 Task: Look for products in the category "Drink Mixes" from the brand "Store Brand".
Action: Mouse pressed left at (21, 104)
Screenshot: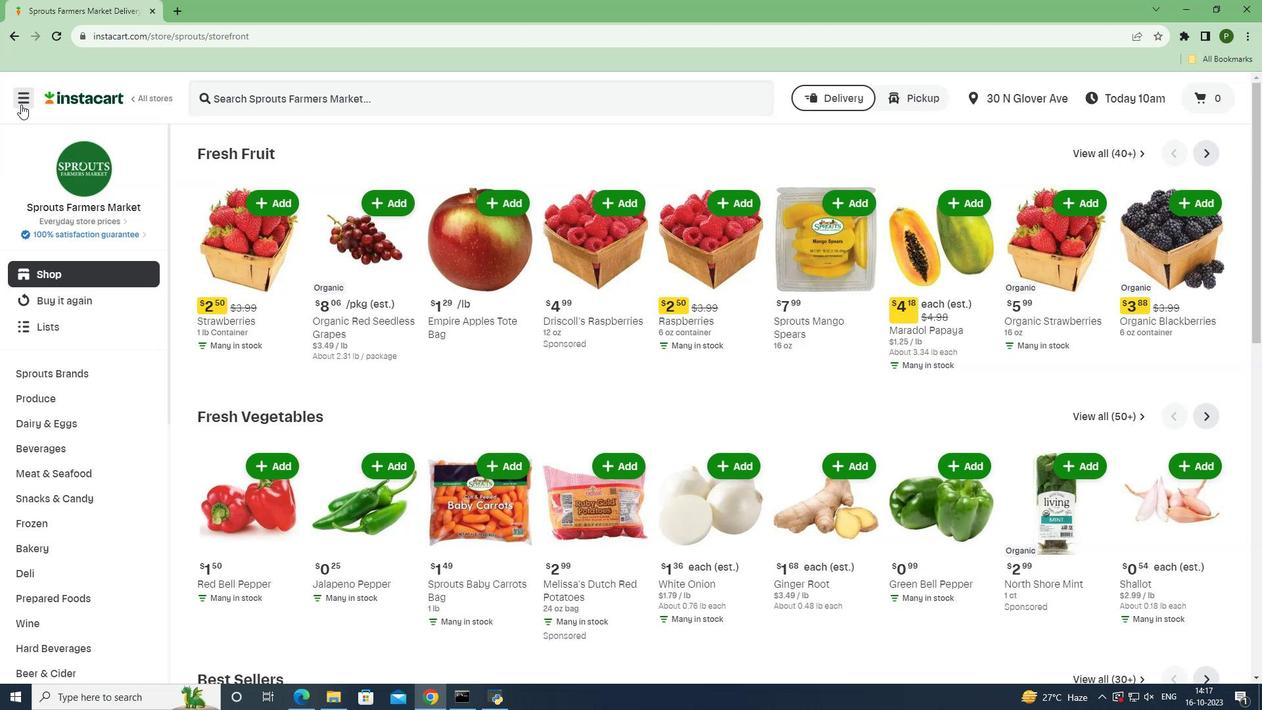 
Action: Mouse moved to (59, 350)
Screenshot: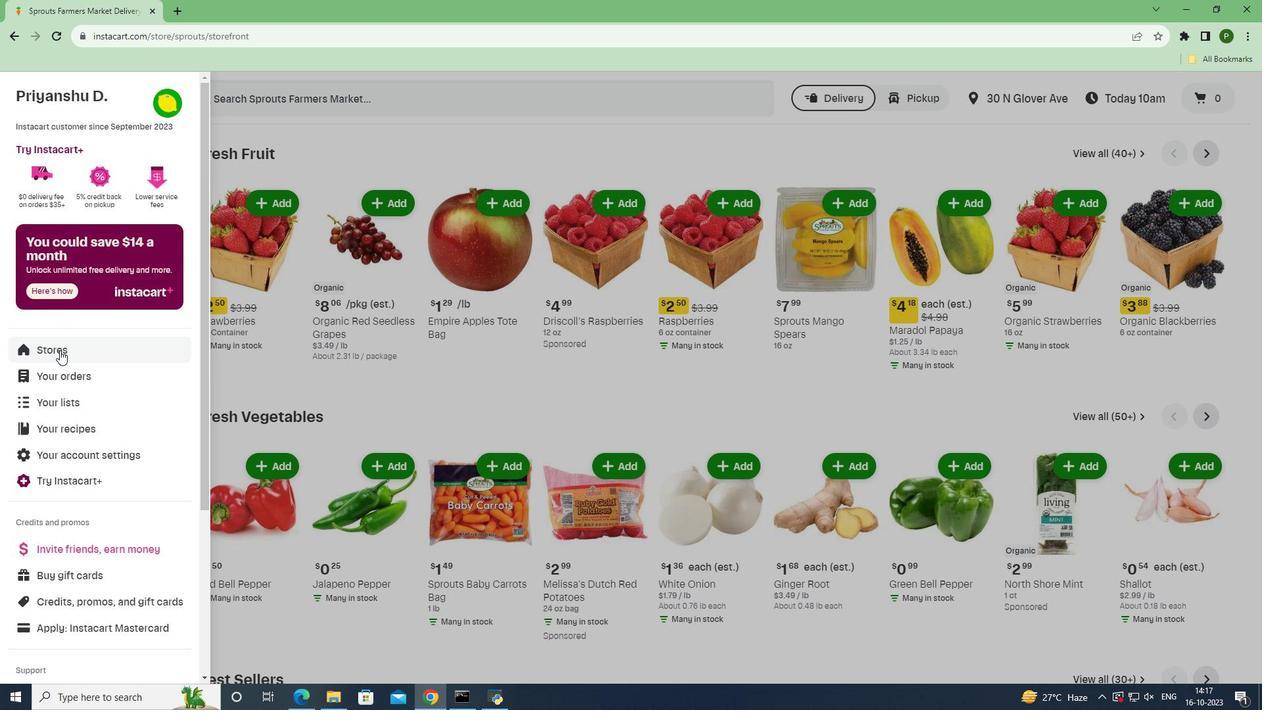 
Action: Mouse pressed left at (59, 350)
Screenshot: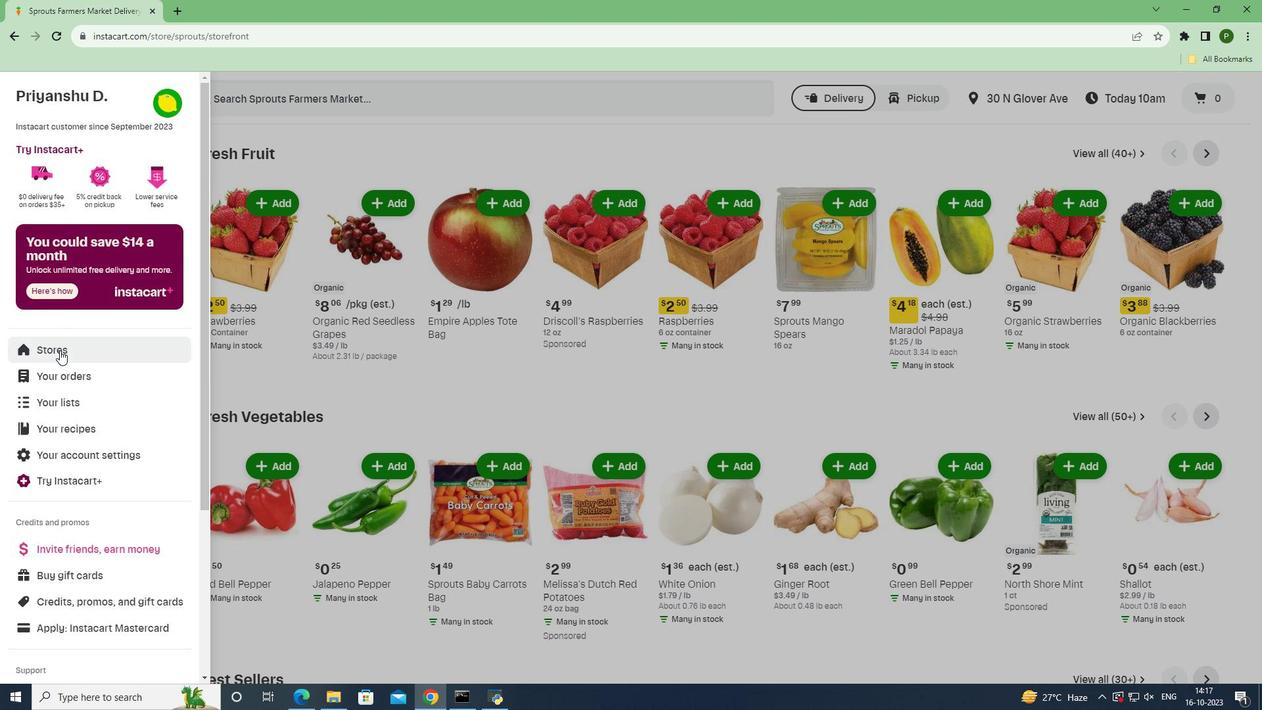 
Action: Mouse moved to (332, 147)
Screenshot: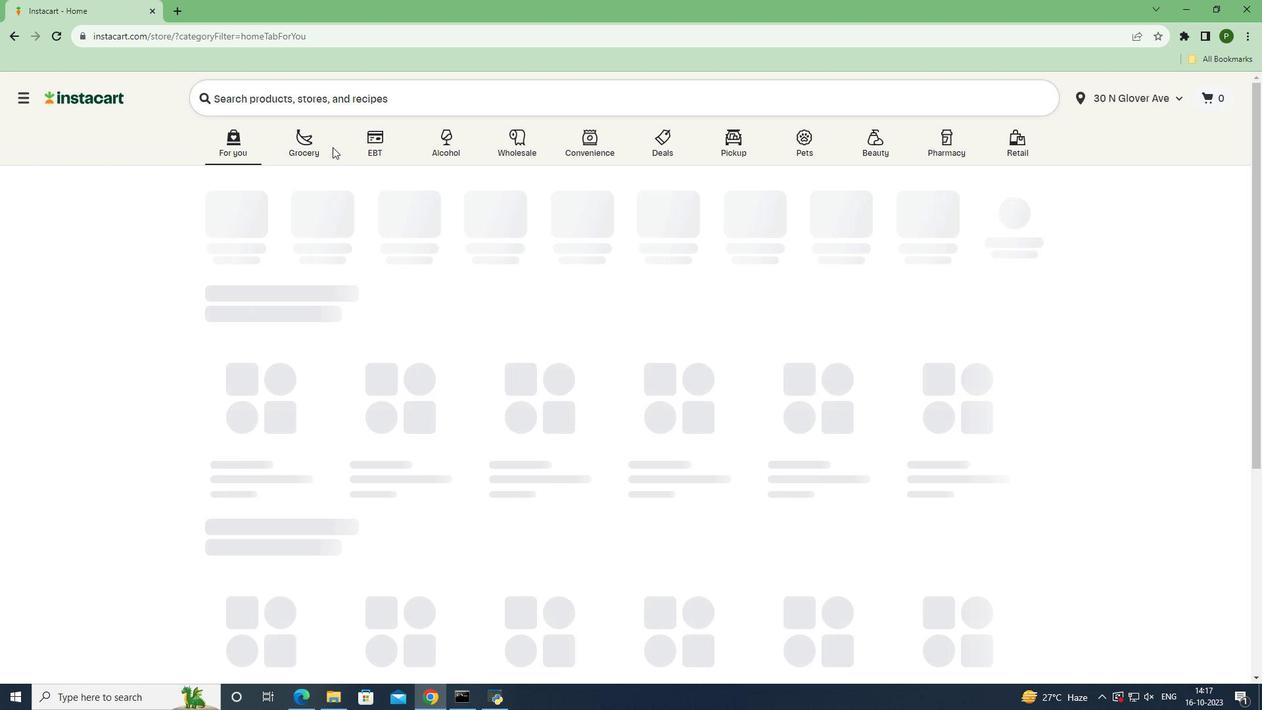 
Action: Mouse pressed left at (332, 147)
Screenshot: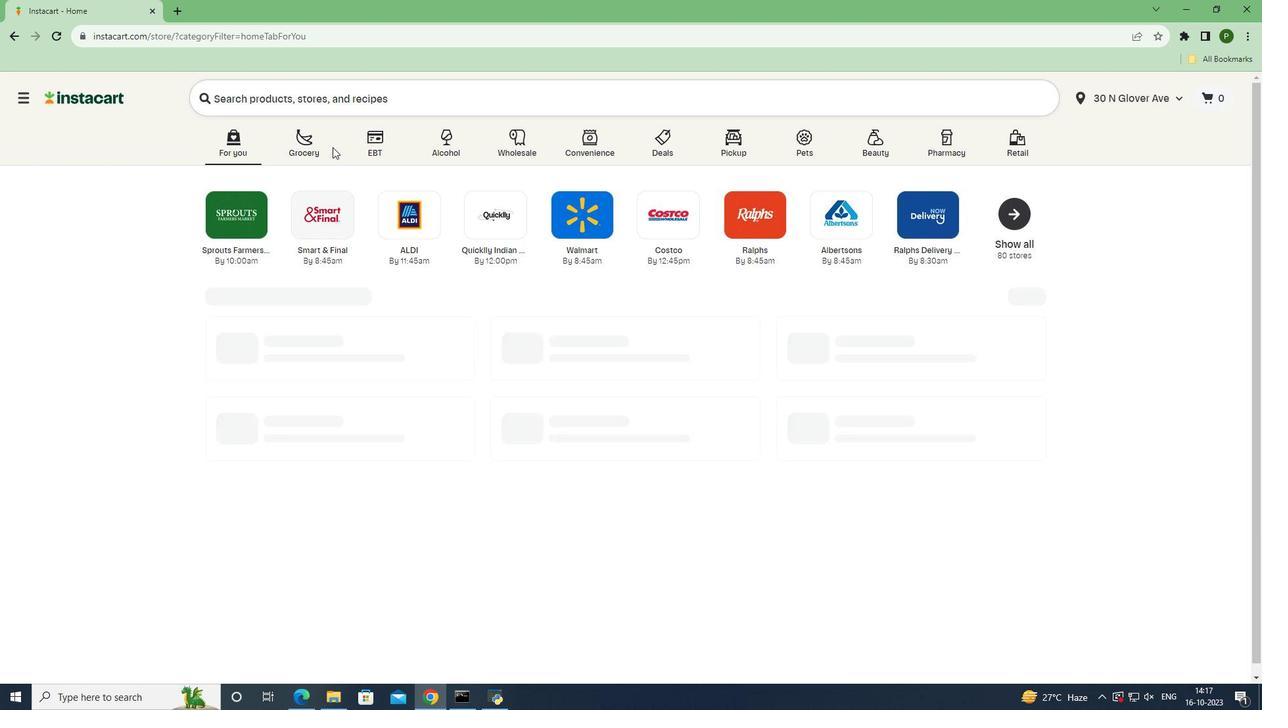 
Action: Mouse moved to (328, 147)
Screenshot: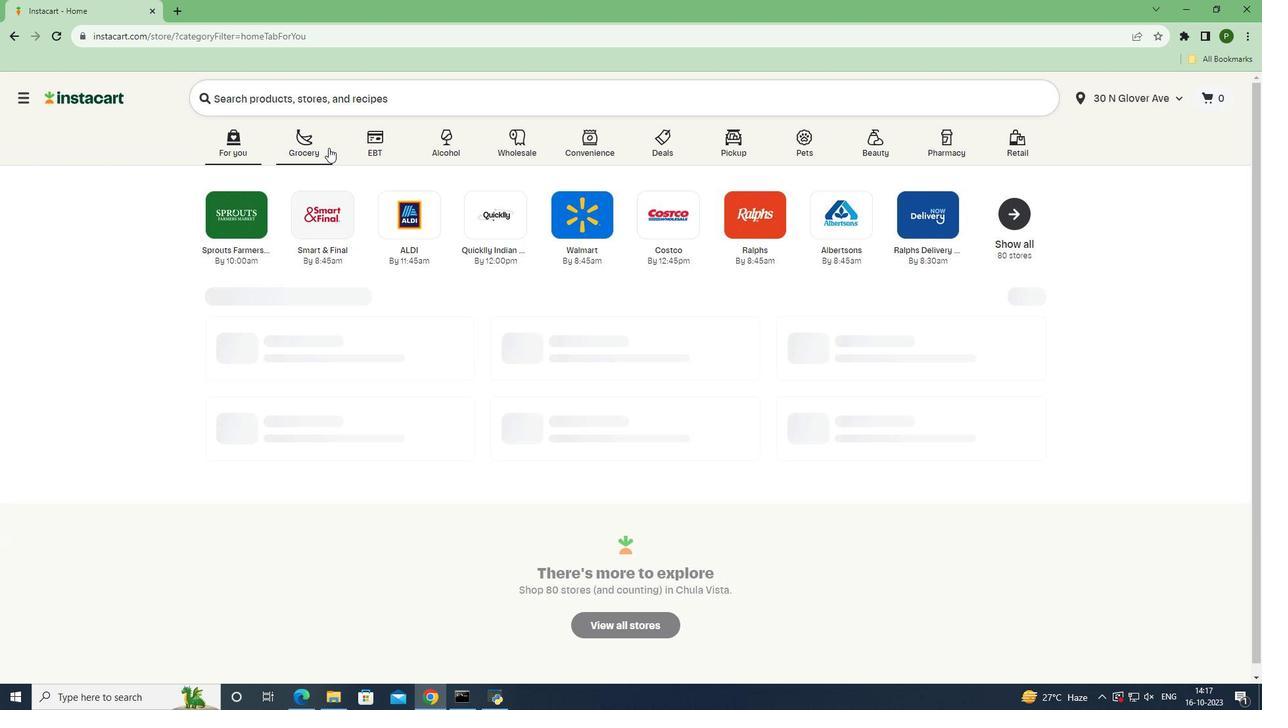 
Action: Mouse pressed left at (328, 147)
Screenshot: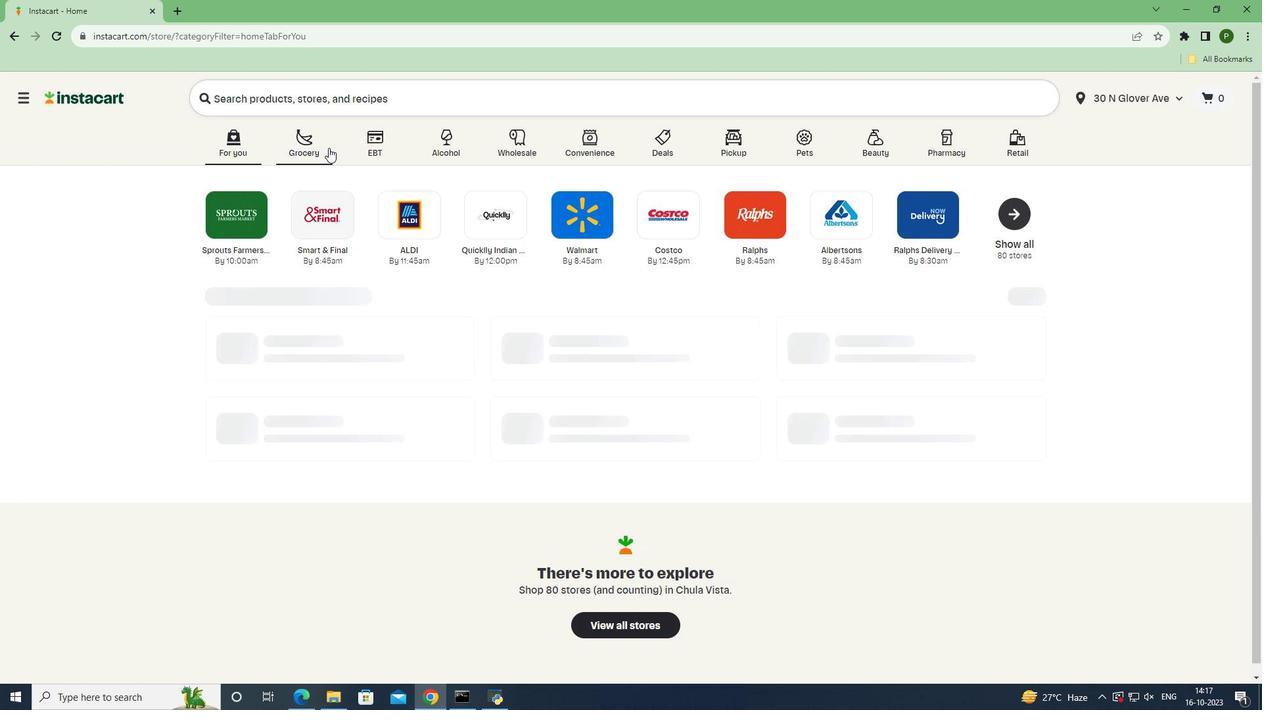 
Action: Mouse moved to (840, 296)
Screenshot: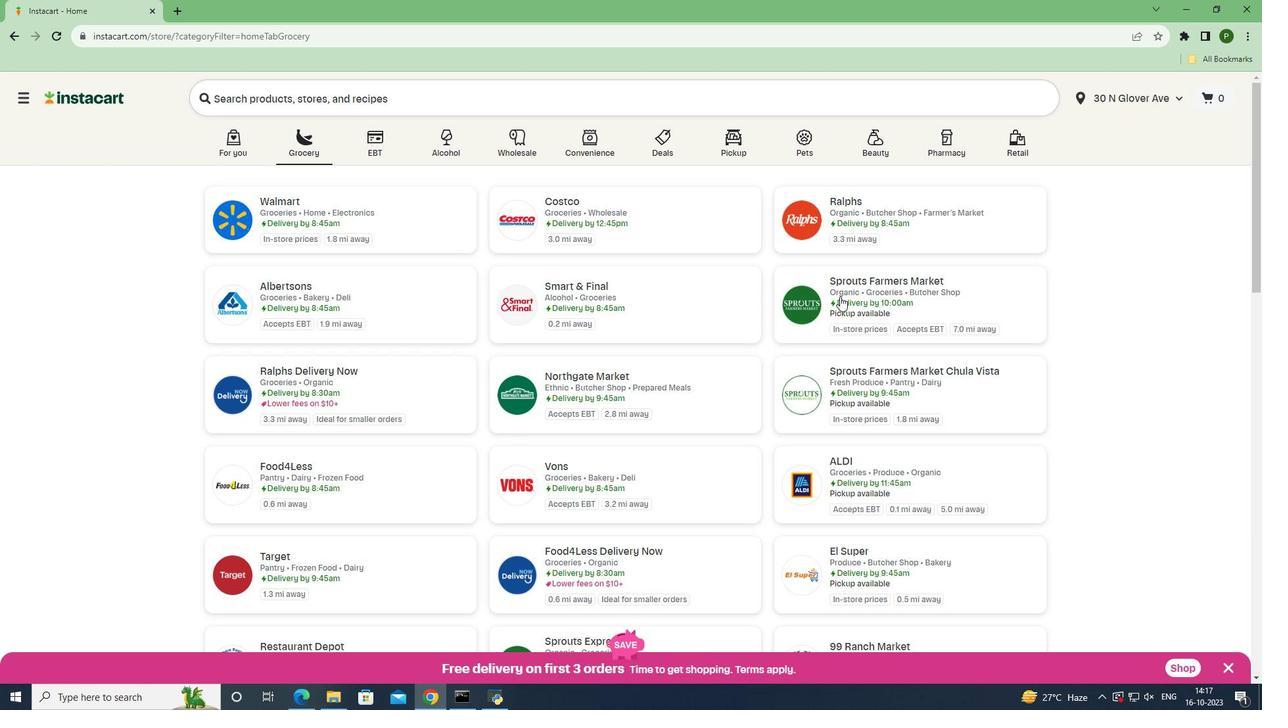 
Action: Mouse pressed left at (840, 296)
Screenshot: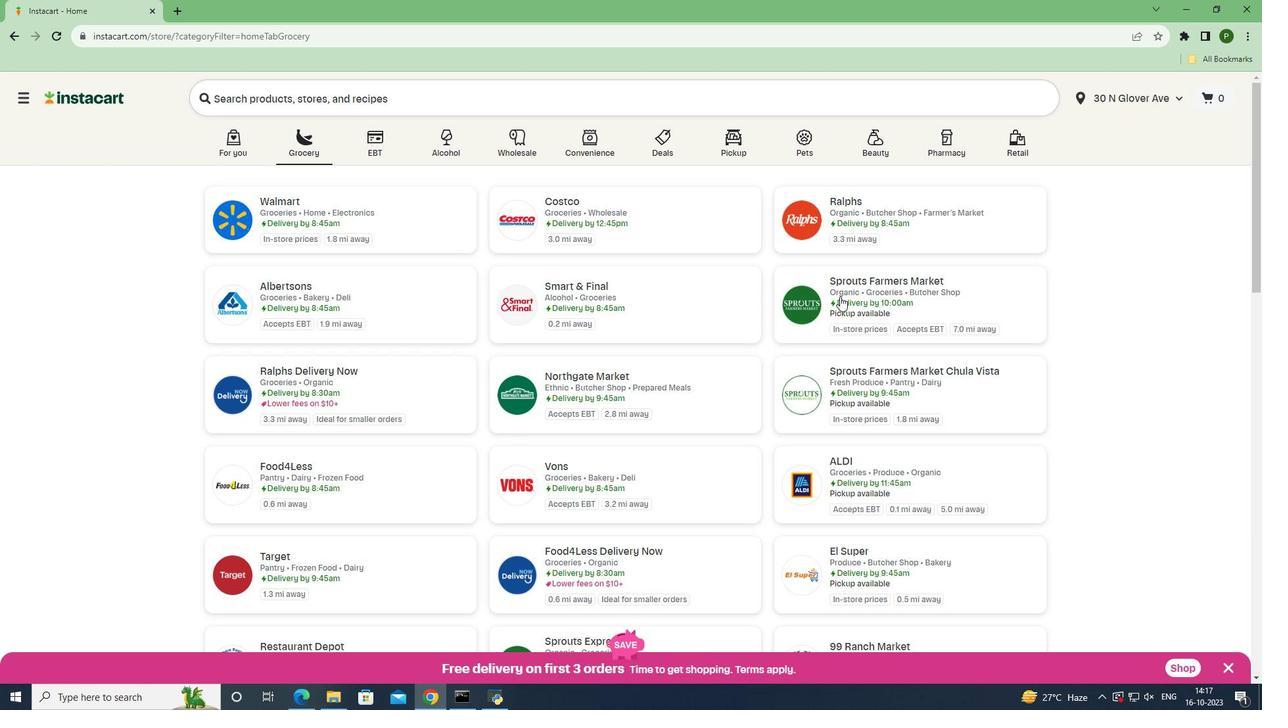 
Action: Mouse moved to (82, 442)
Screenshot: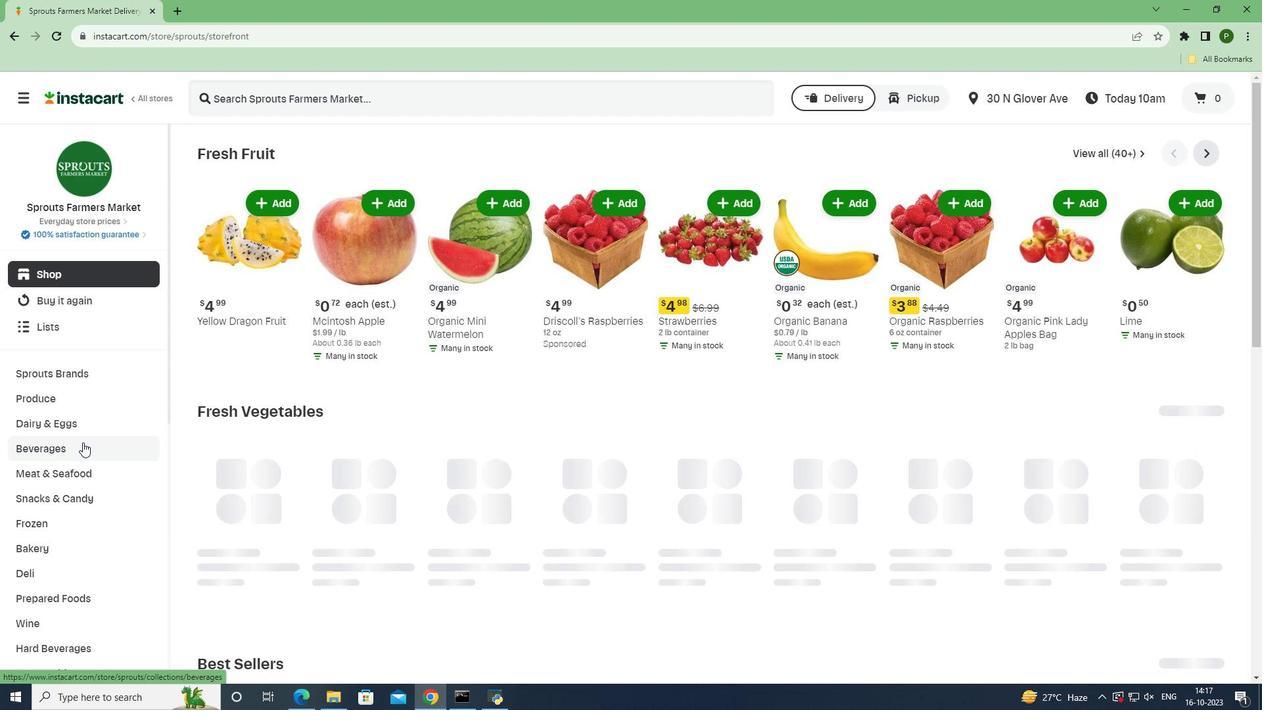 
Action: Mouse pressed left at (82, 442)
Screenshot: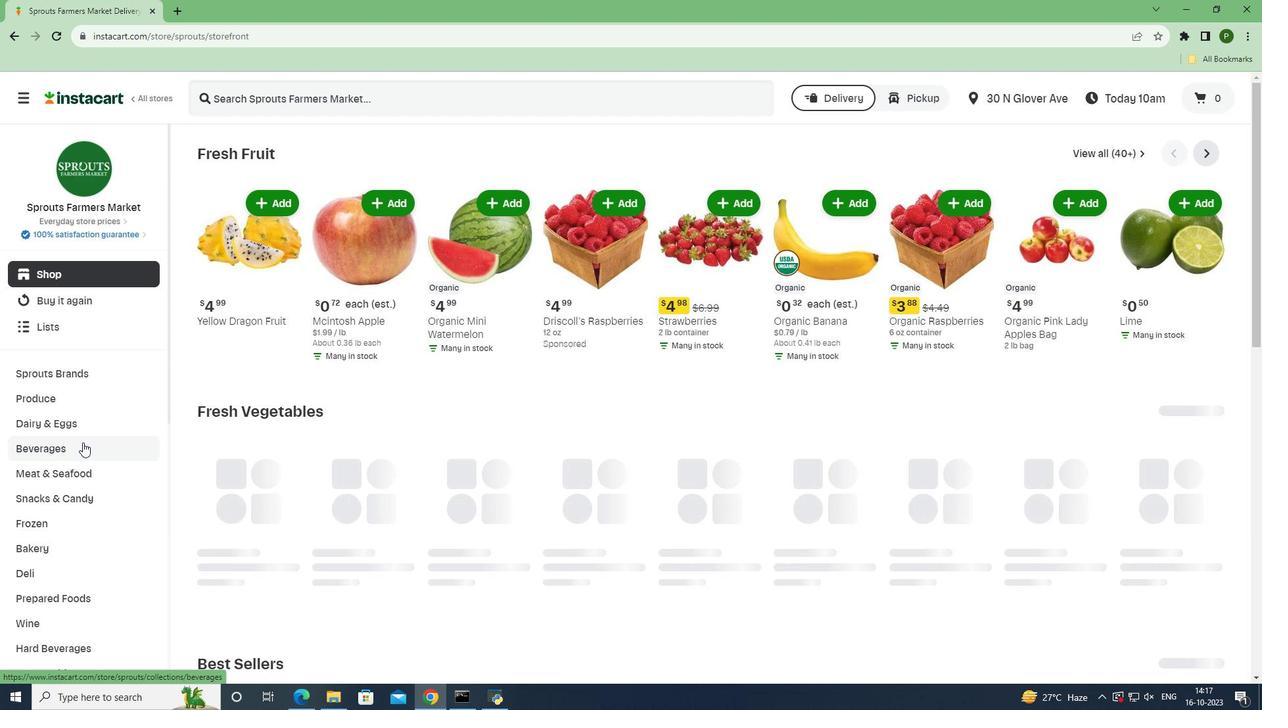 
Action: Mouse moved to (1176, 324)
Screenshot: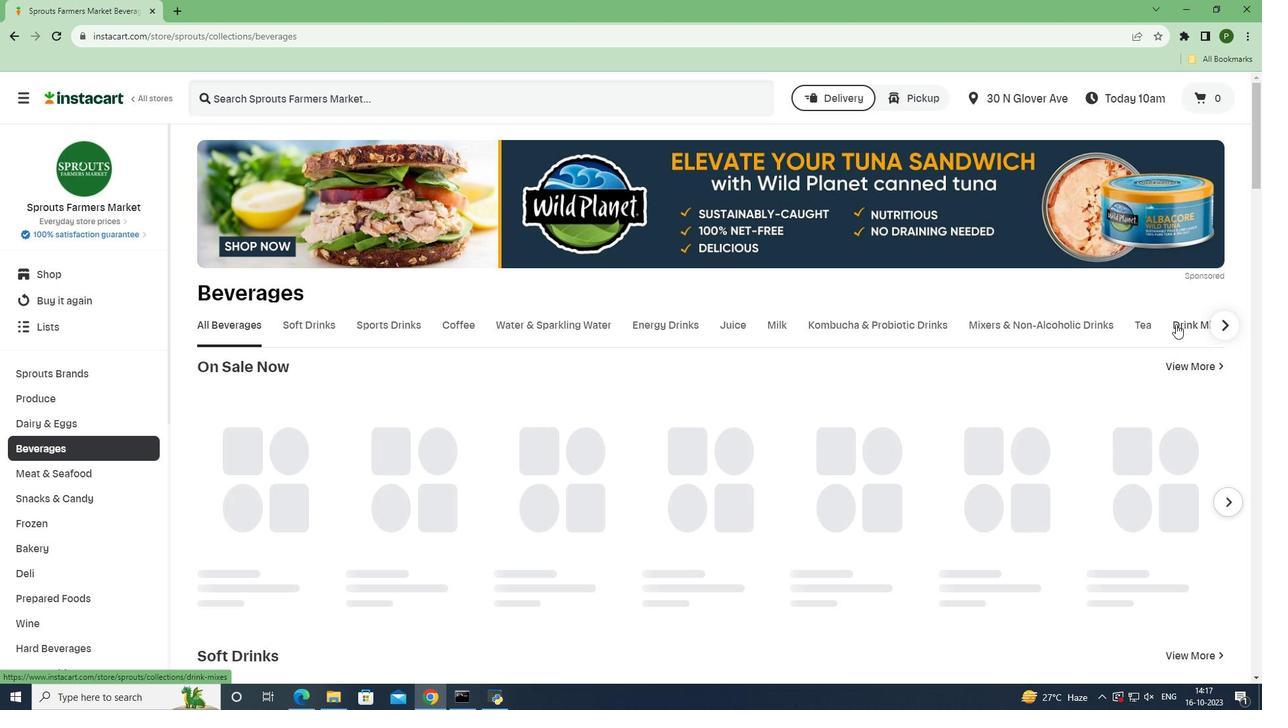 
Action: Mouse pressed left at (1176, 324)
Screenshot: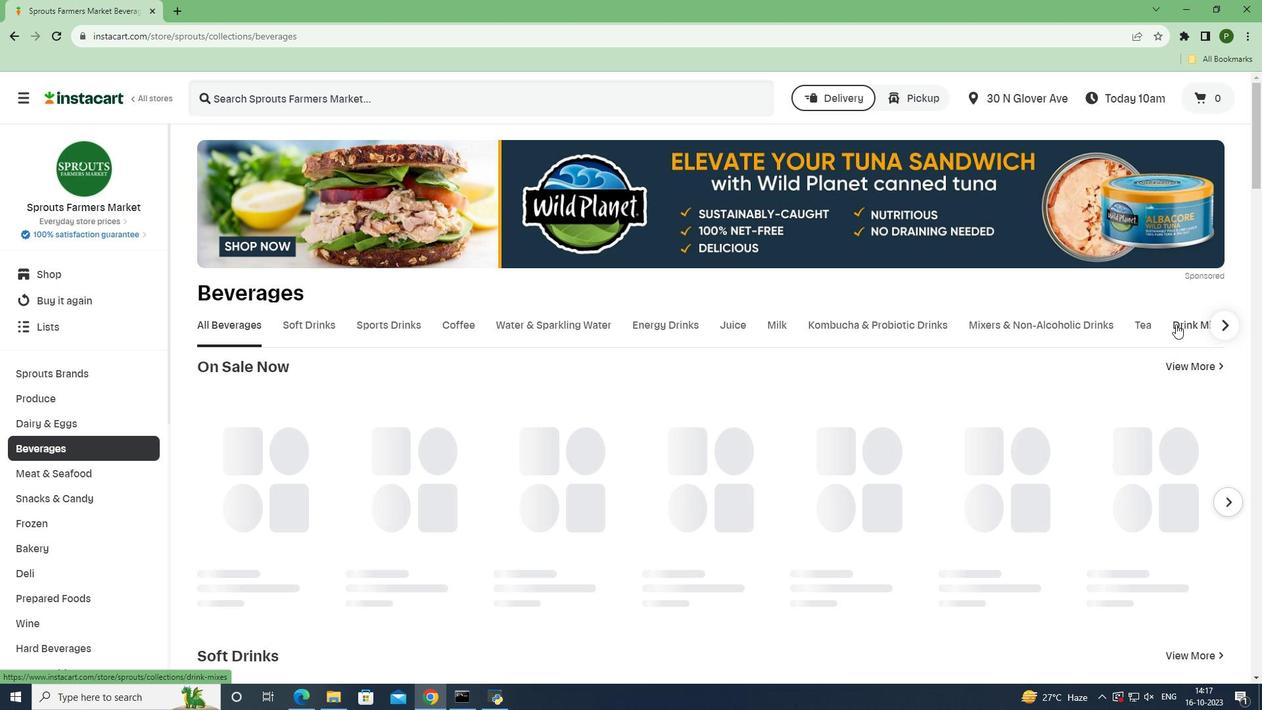
Action: Mouse moved to (363, 436)
Screenshot: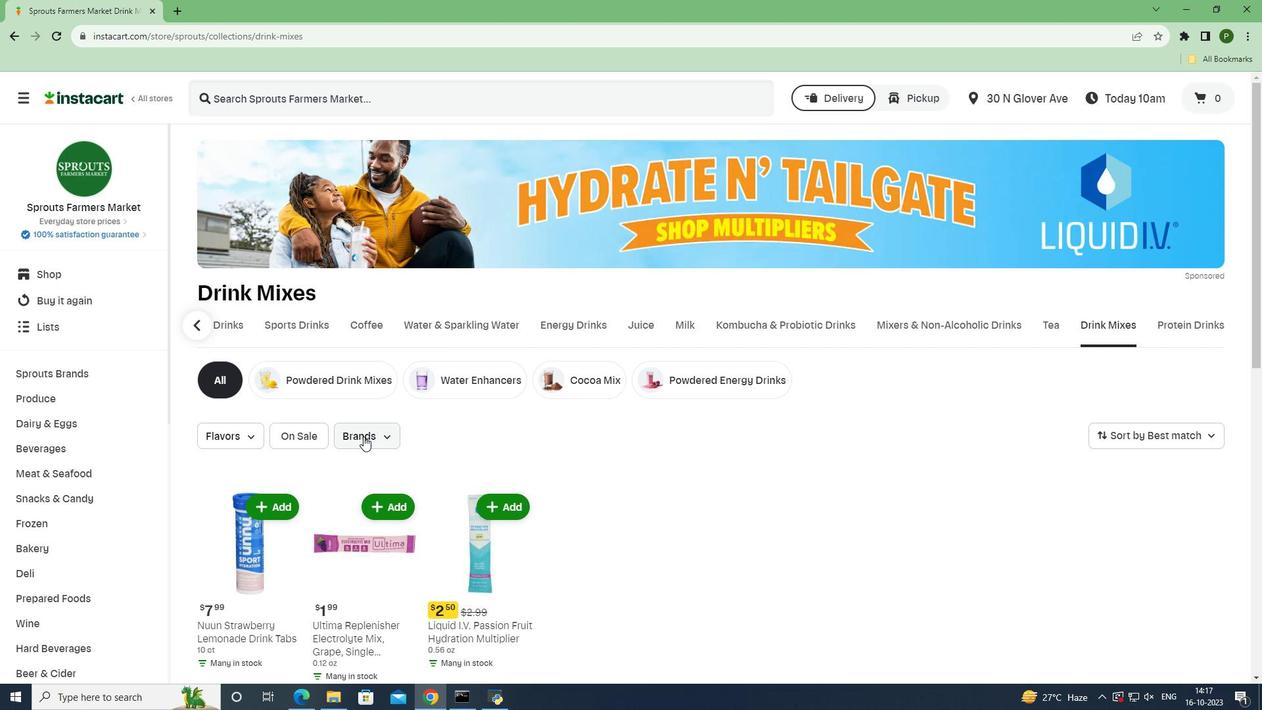 
Action: Mouse pressed left at (363, 436)
Screenshot: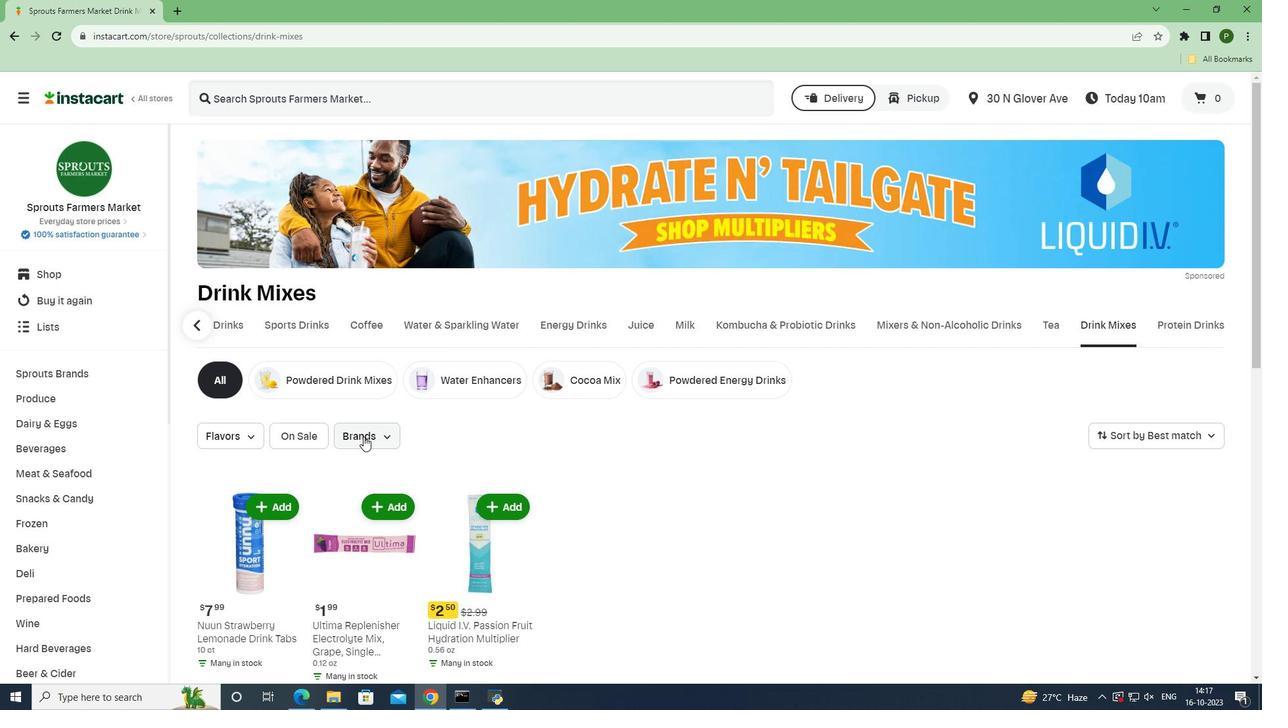 
Action: Mouse moved to (365, 480)
Screenshot: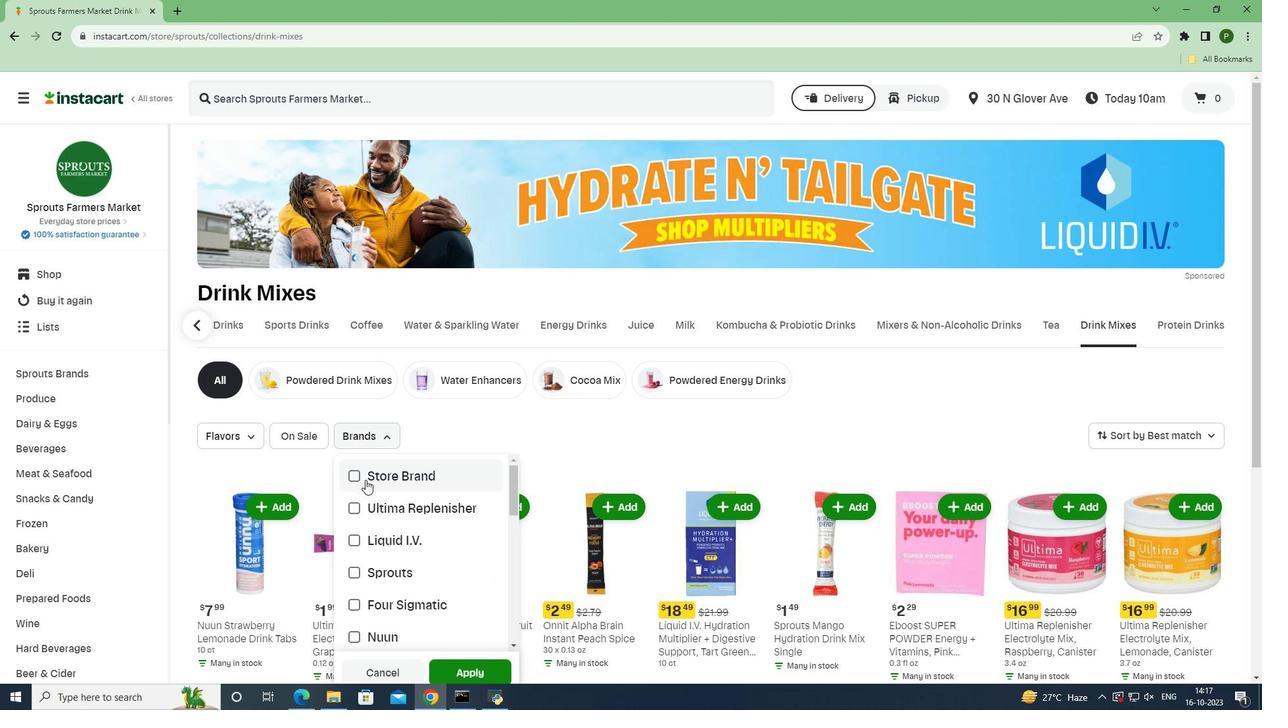 
Action: Mouse pressed left at (365, 480)
Screenshot: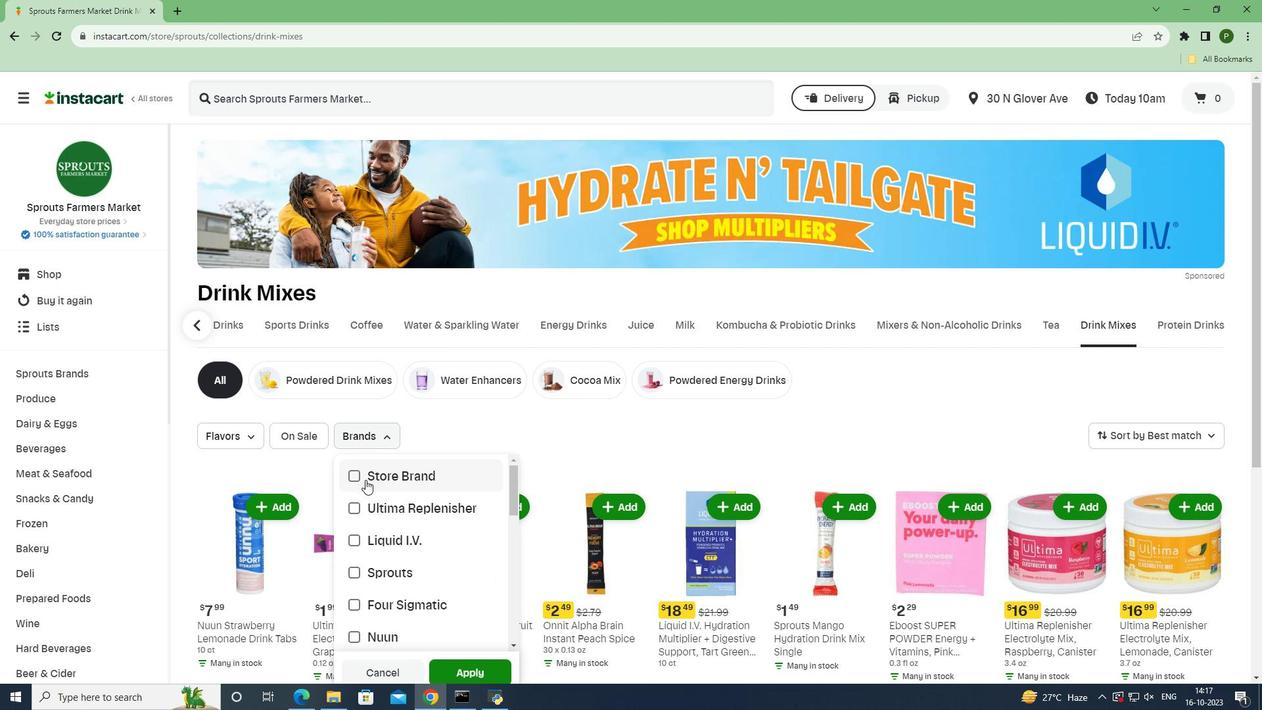 
Action: Mouse moved to (453, 668)
Screenshot: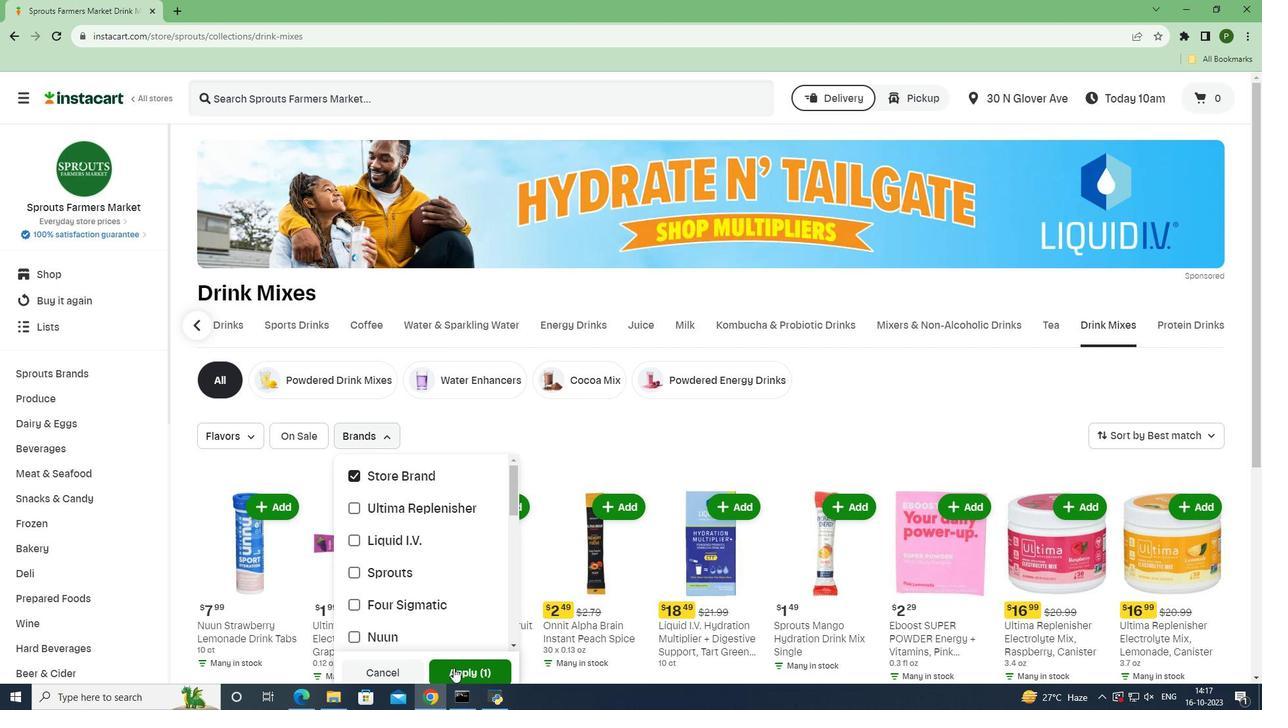 
Action: Mouse pressed left at (453, 668)
Screenshot: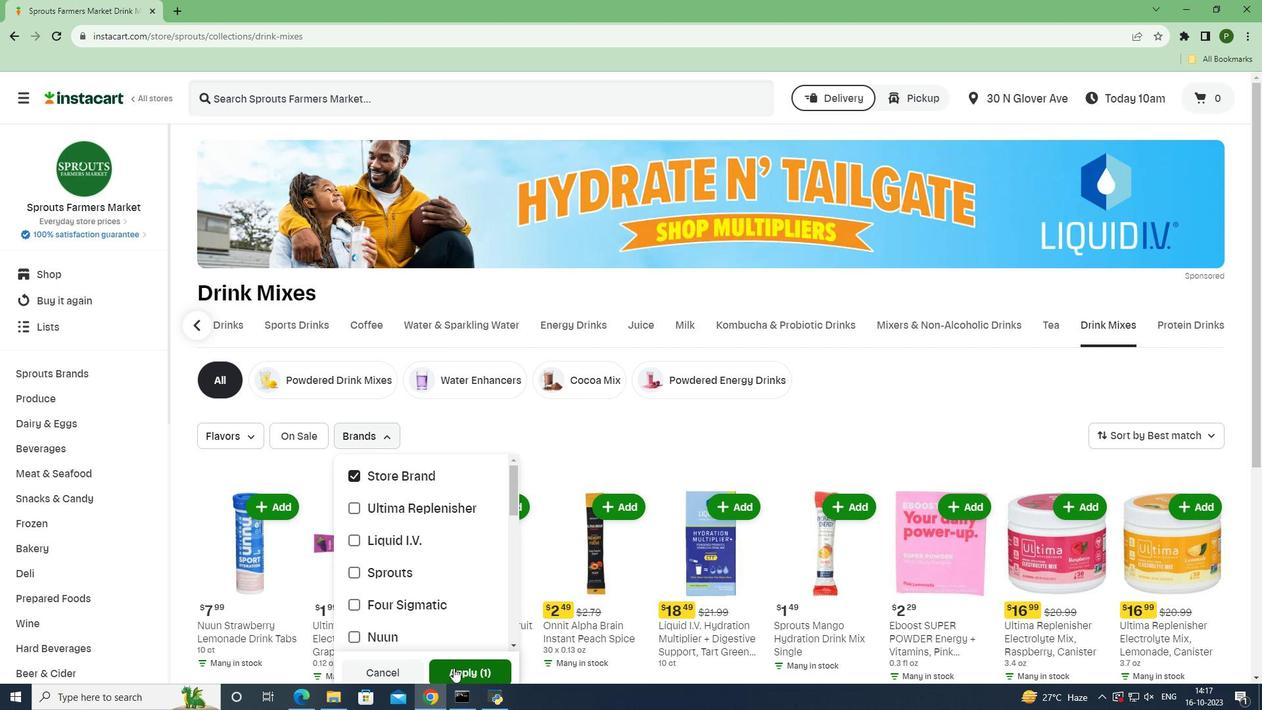 
Action: Mouse moved to (522, 593)
Screenshot: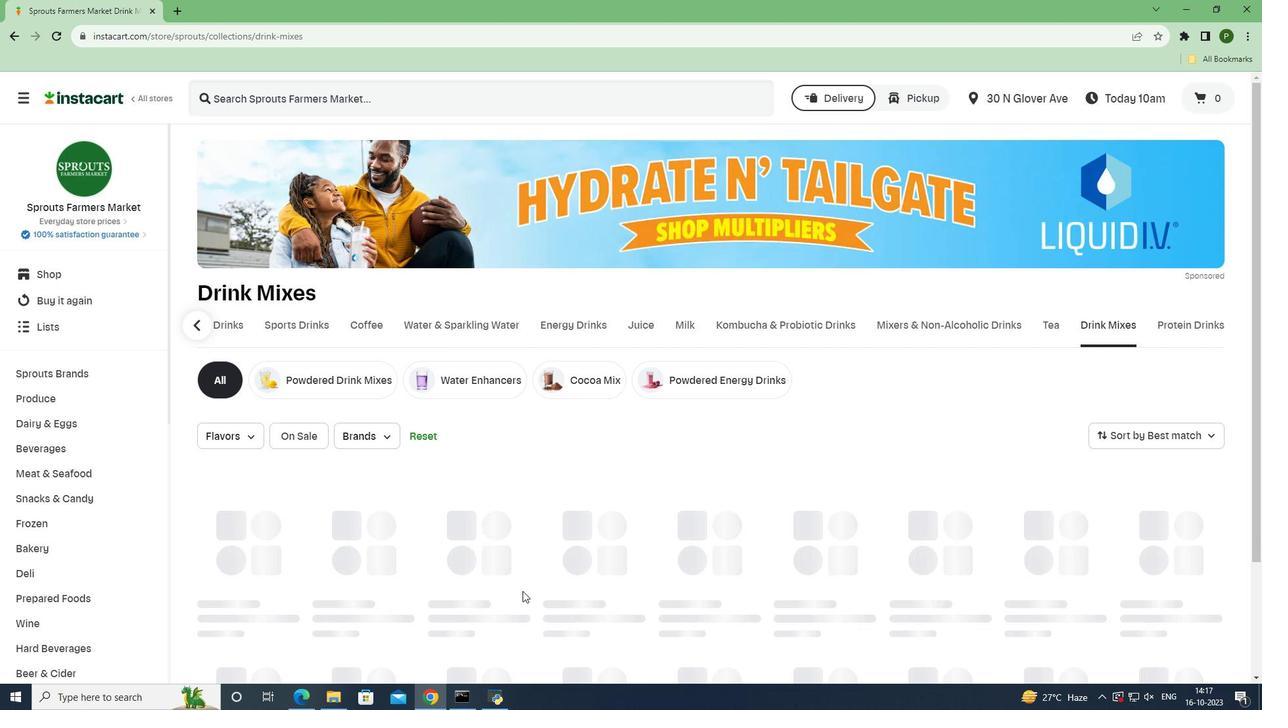 
Action: Mouse scrolled (522, 592) with delta (0, 0)
Screenshot: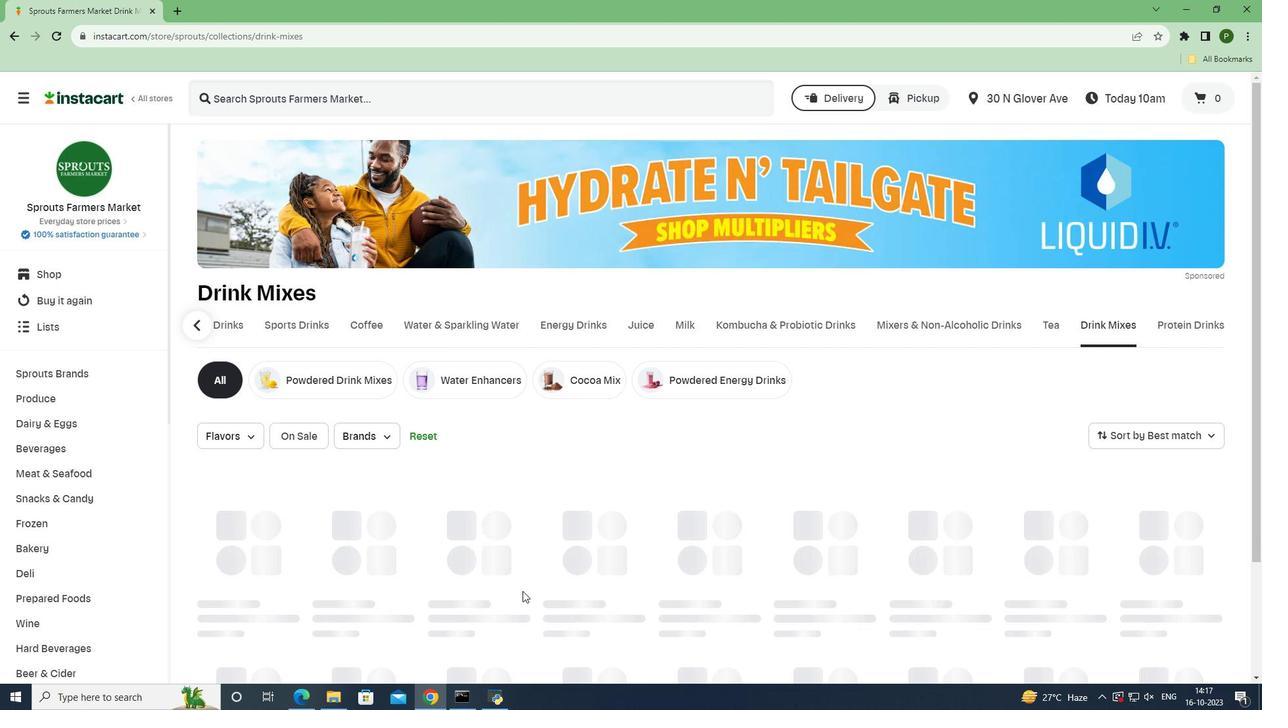 
Action: Mouse moved to (523, 588)
Screenshot: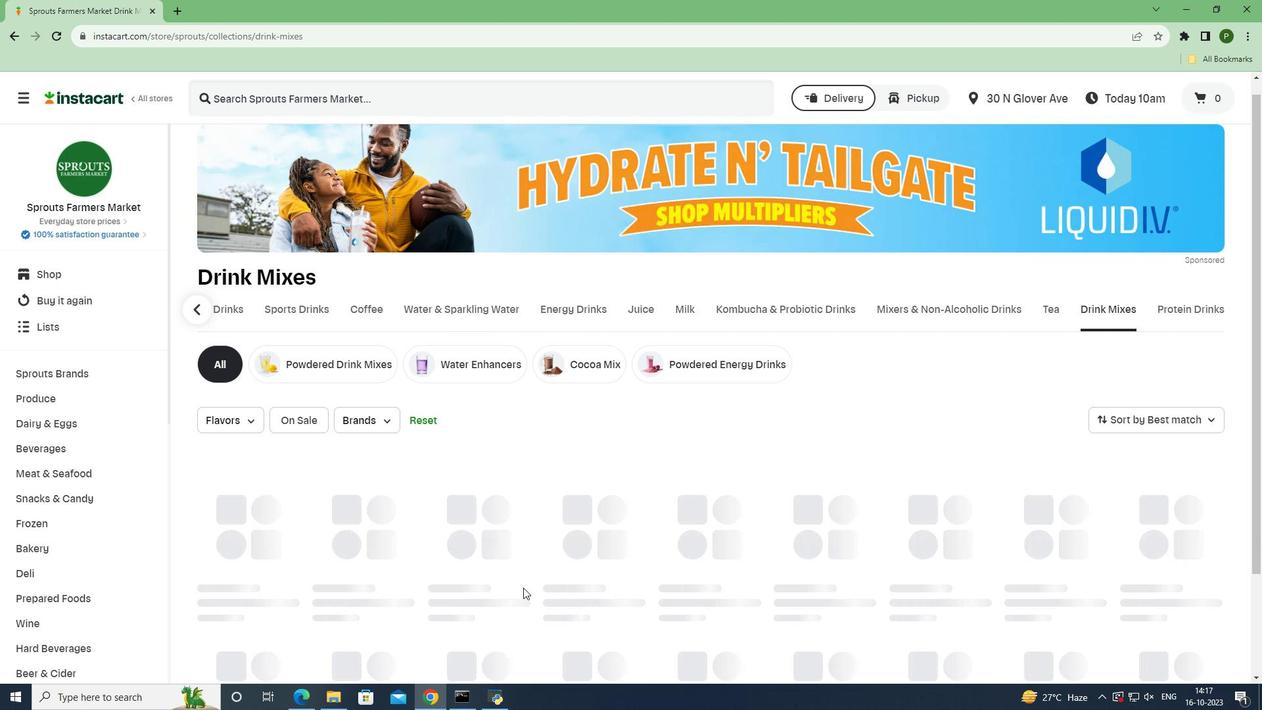 
Action: Mouse scrolled (523, 588) with delta (0, 0)
Screenshot: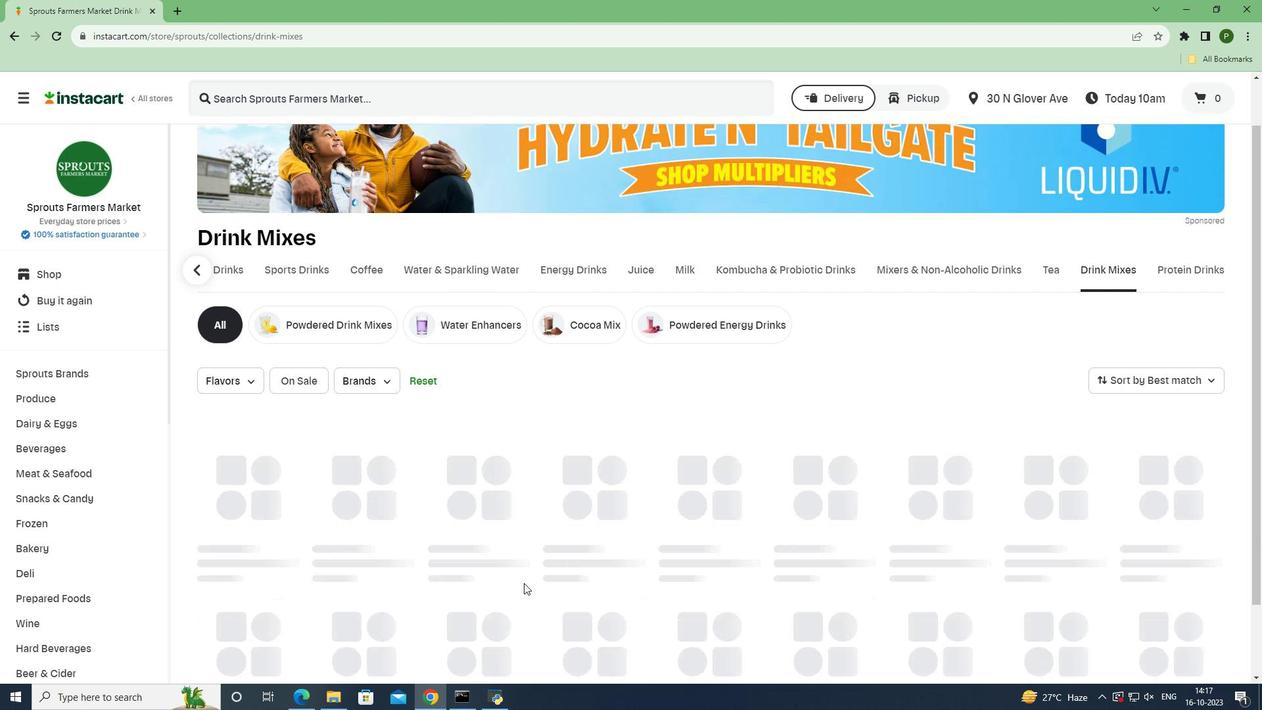 
Action: Mouse moved to (524, 582)
Screenshot: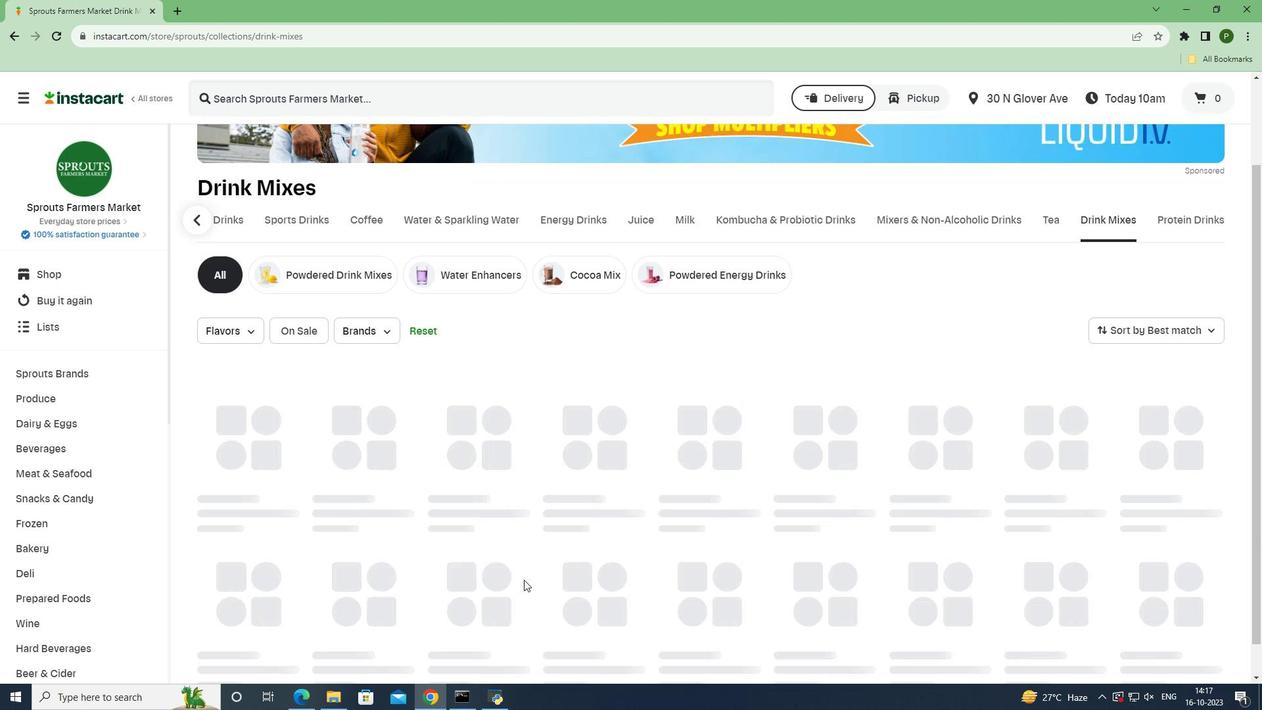 
Action: Mouse scrolled (524, 581) with delta (0, 0)
Screenshot: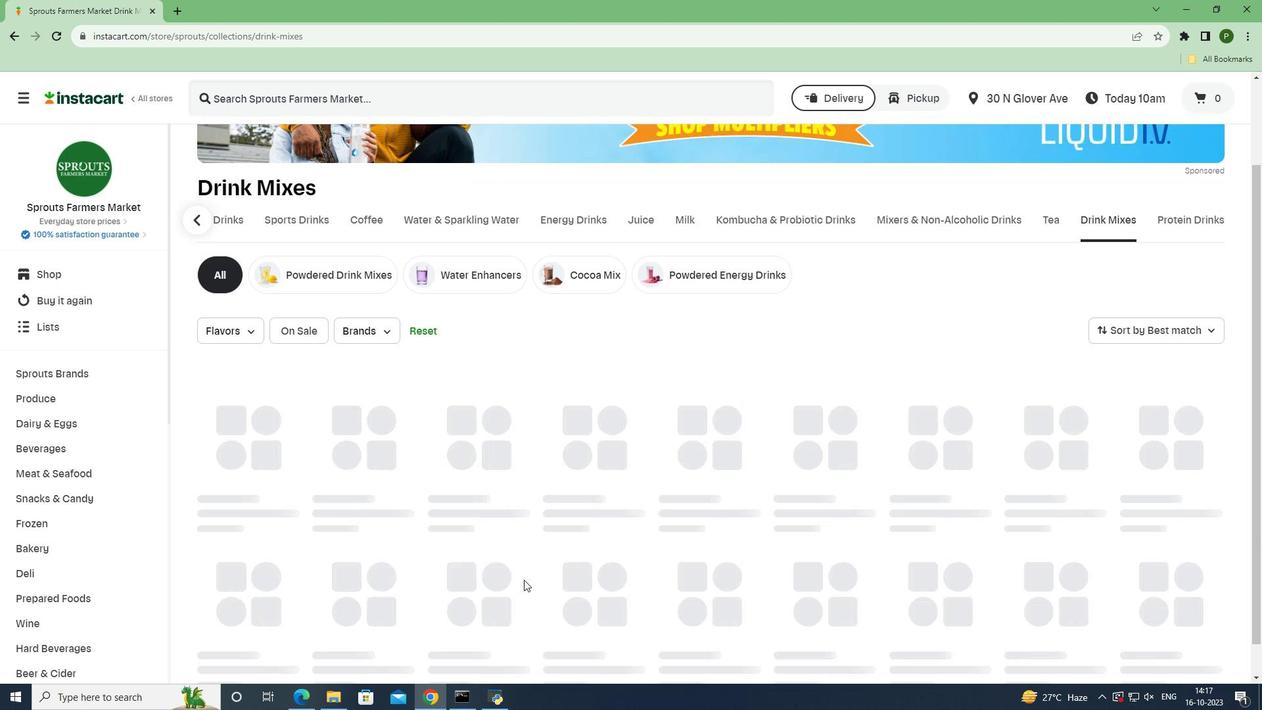 
Action: Mouse moved to (705, 603)
Screenshot: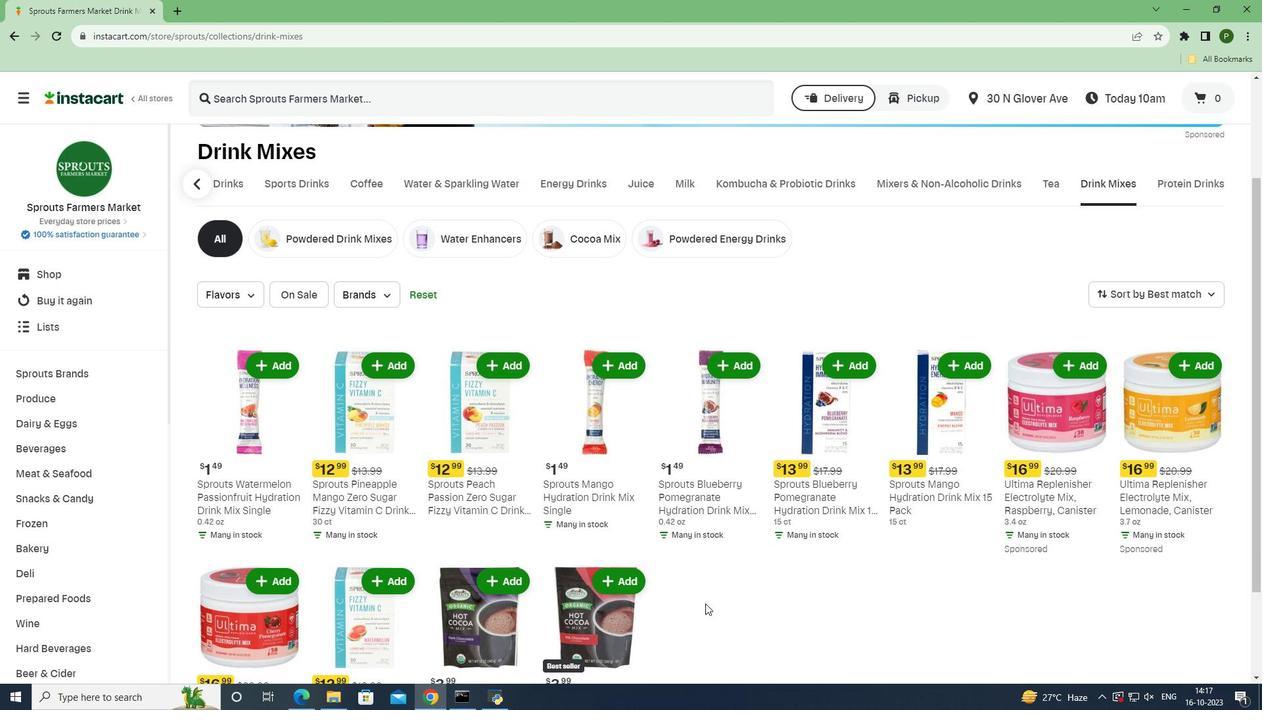 
